 Task: Clear the autofill form data from all time.
Action: Mouse moved to (1068, 27)
Screenshot: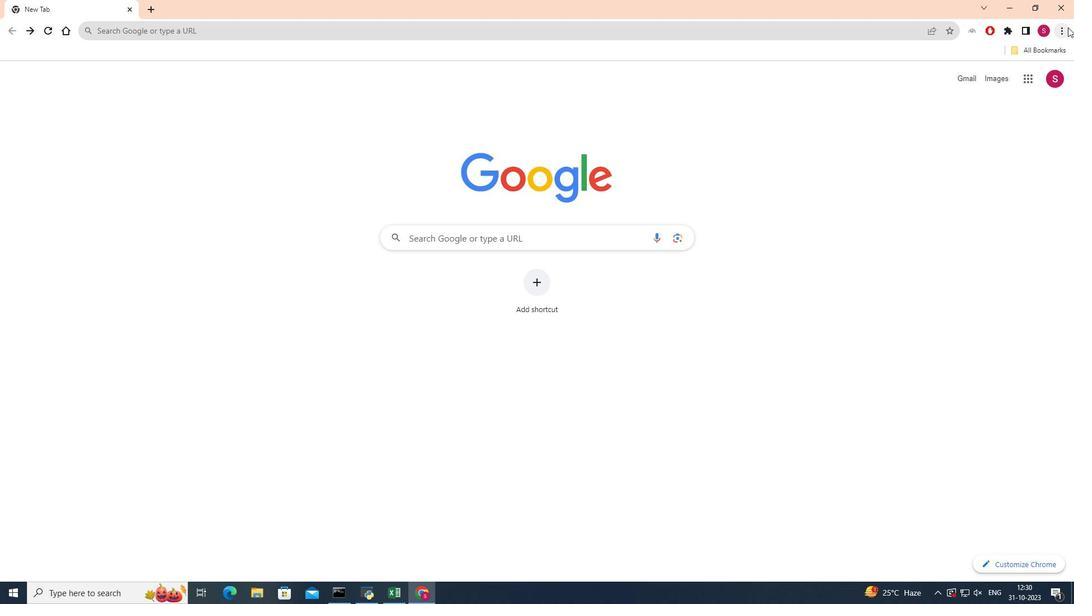 
Action: Mouse pressed left at (1068, 27)
Screenshot: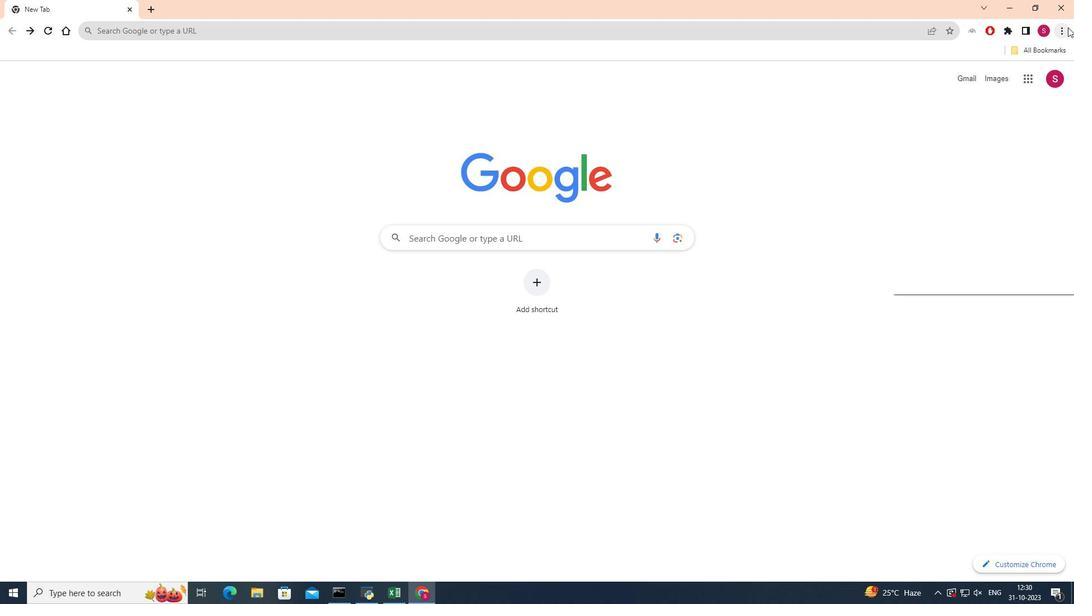 
Action: Mouse moved to (910, 82)
Screenshot: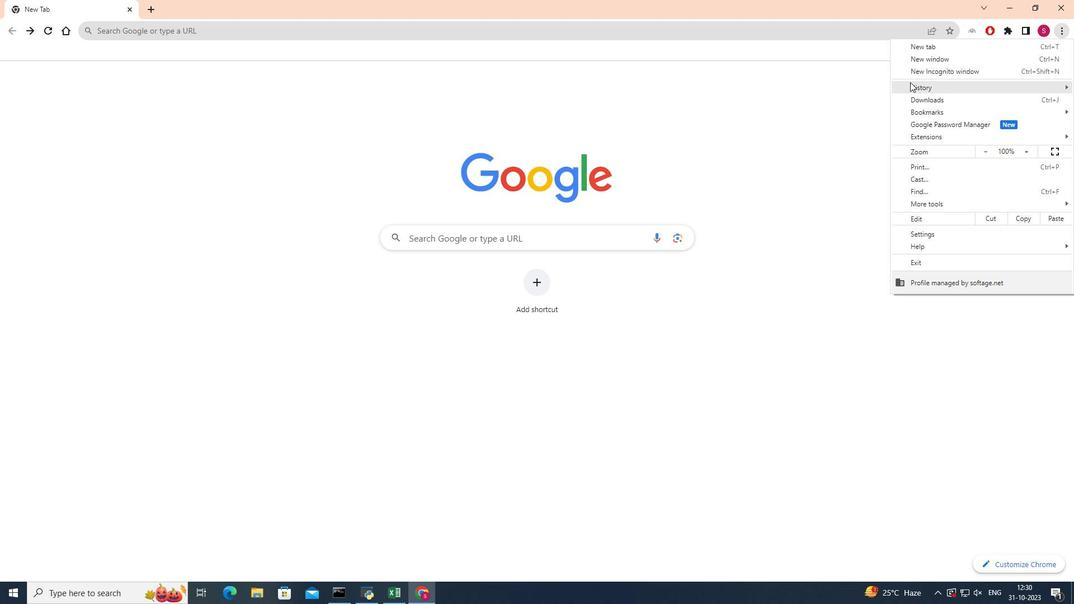 
Action: Mouse pressed left at (910, 82)
Screenshot: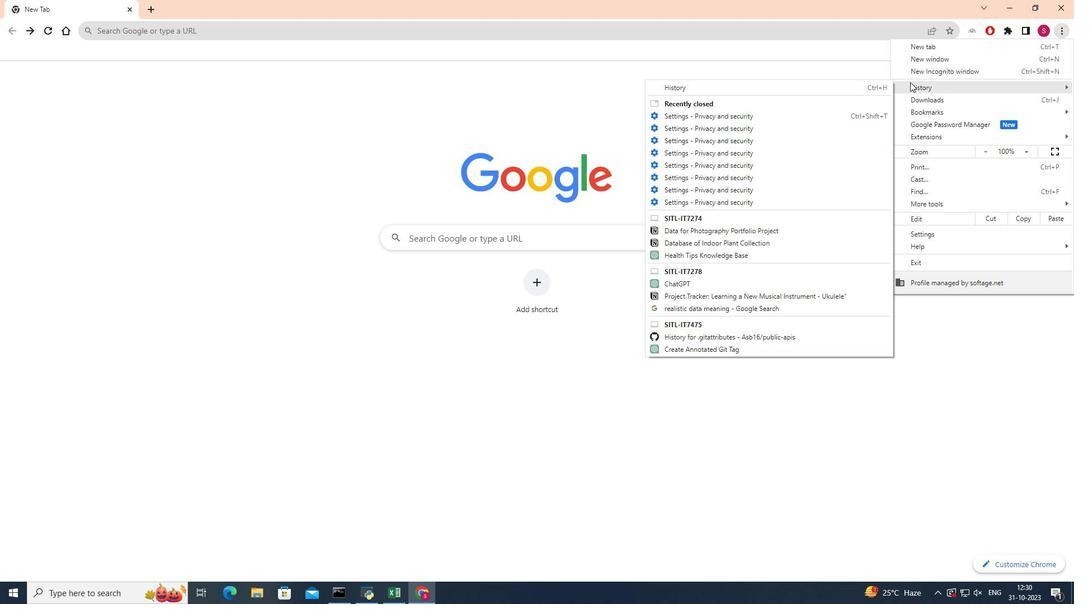 
Action: Mouse moved to (836, 86)
Screenshot: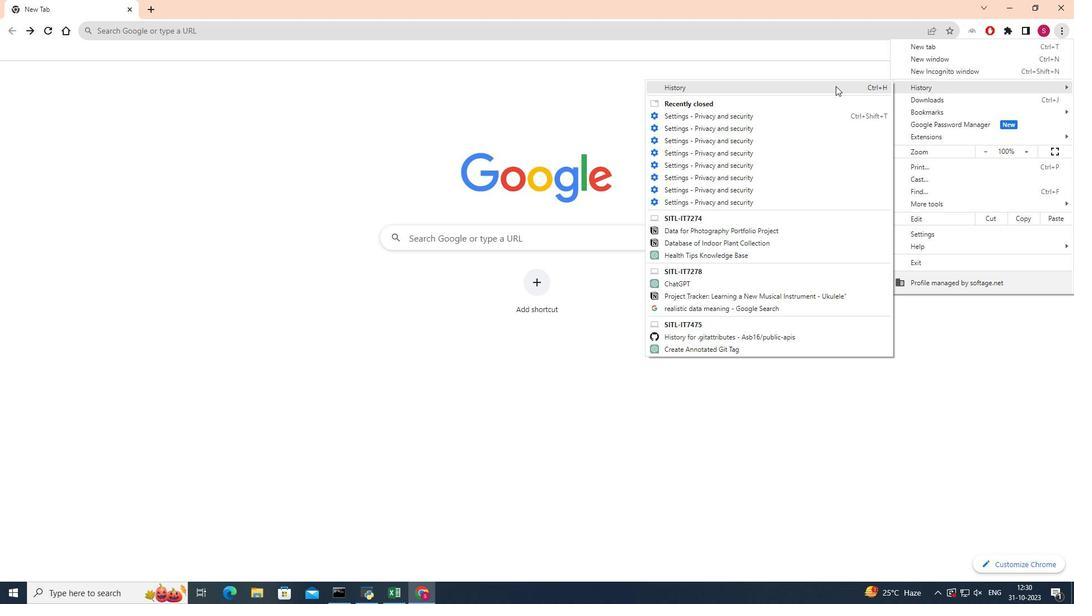 
Action: Mouse pressed left at (836, 86)
Screenshot: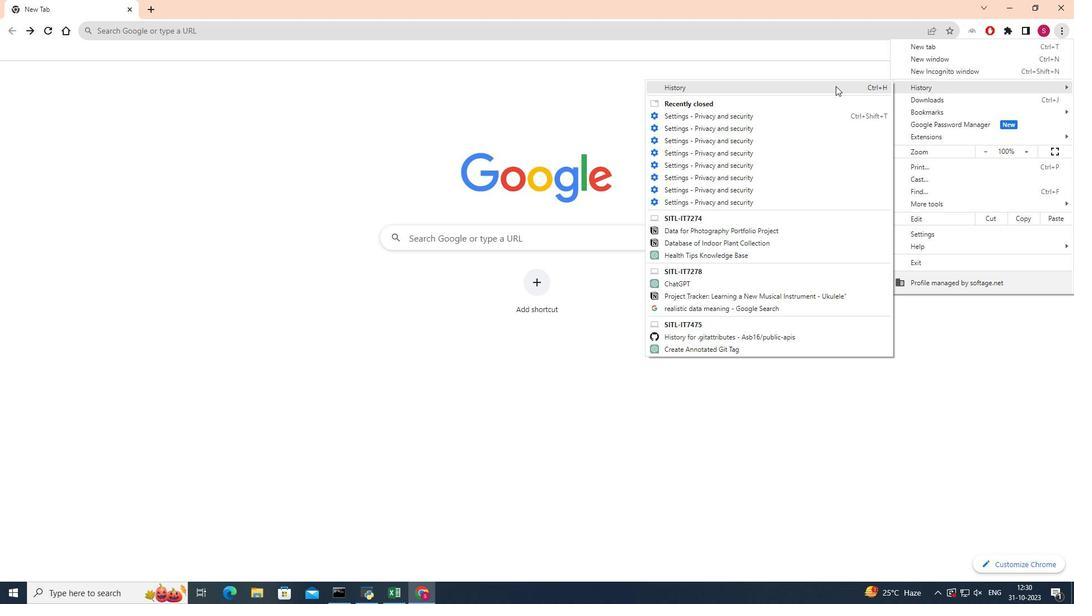 
Action: Mouse moved to (64, 139)
Screenshot: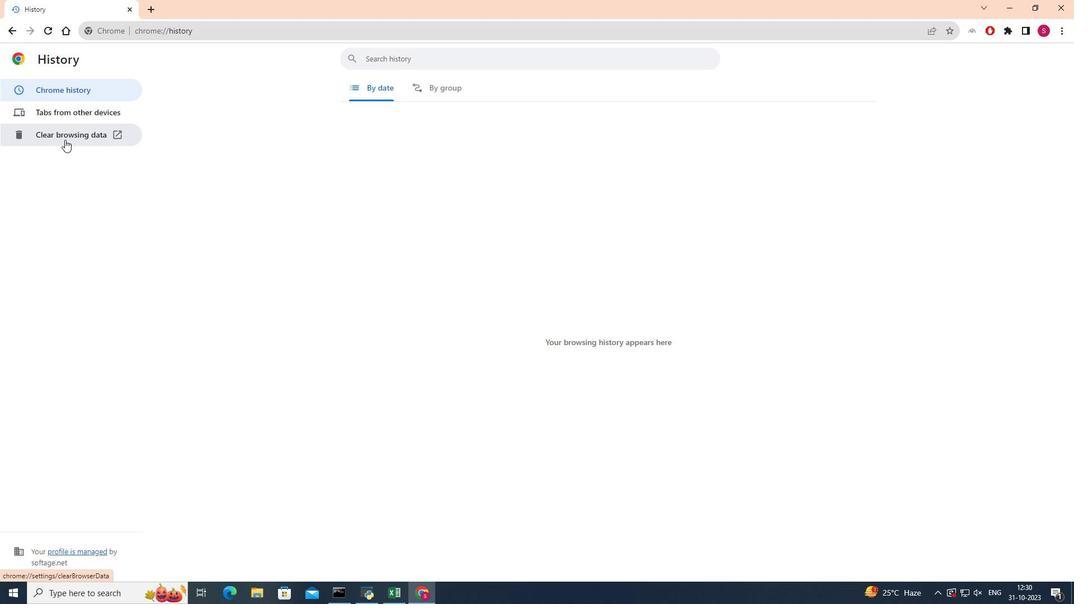 
Action: Mouse pressed left at (64, 139)
Screenshot: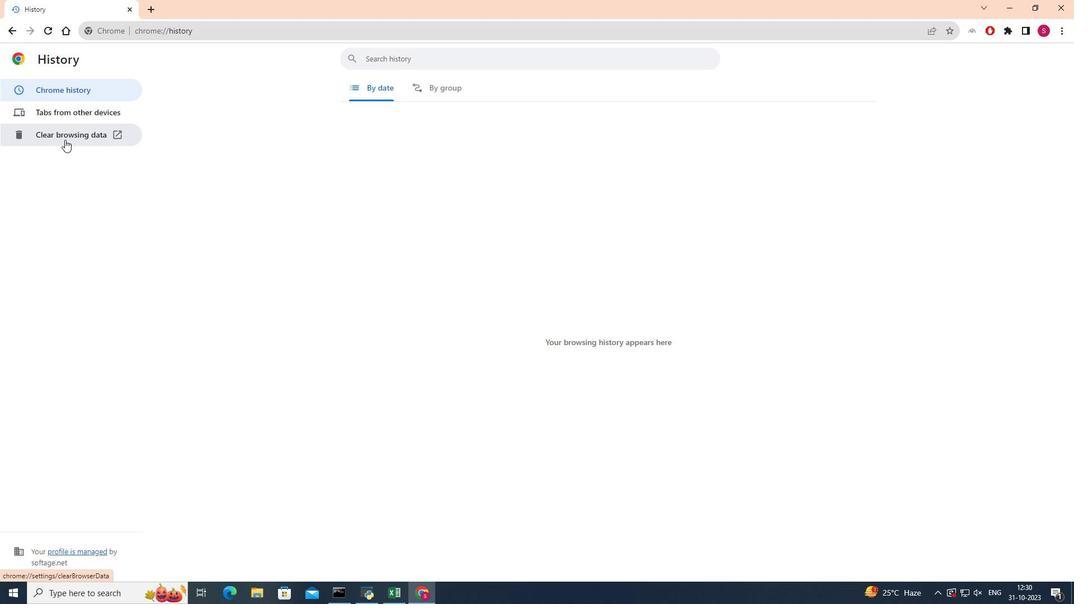 
Action: Mouse moved to (610, 176)
Screenshot: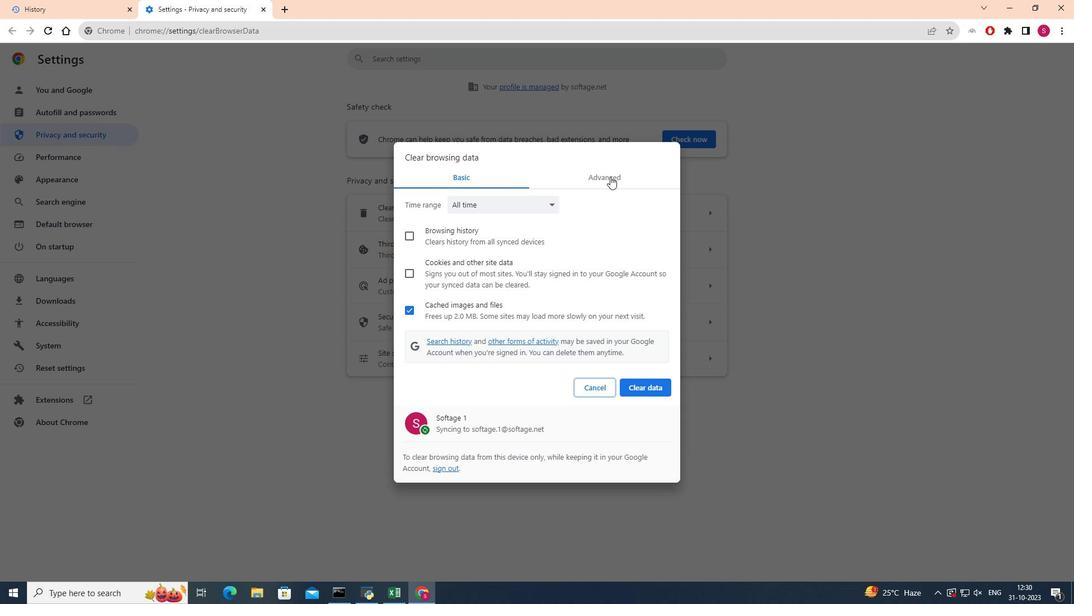 
Action: Mouse pressed left at (610, 176)
Screenshot: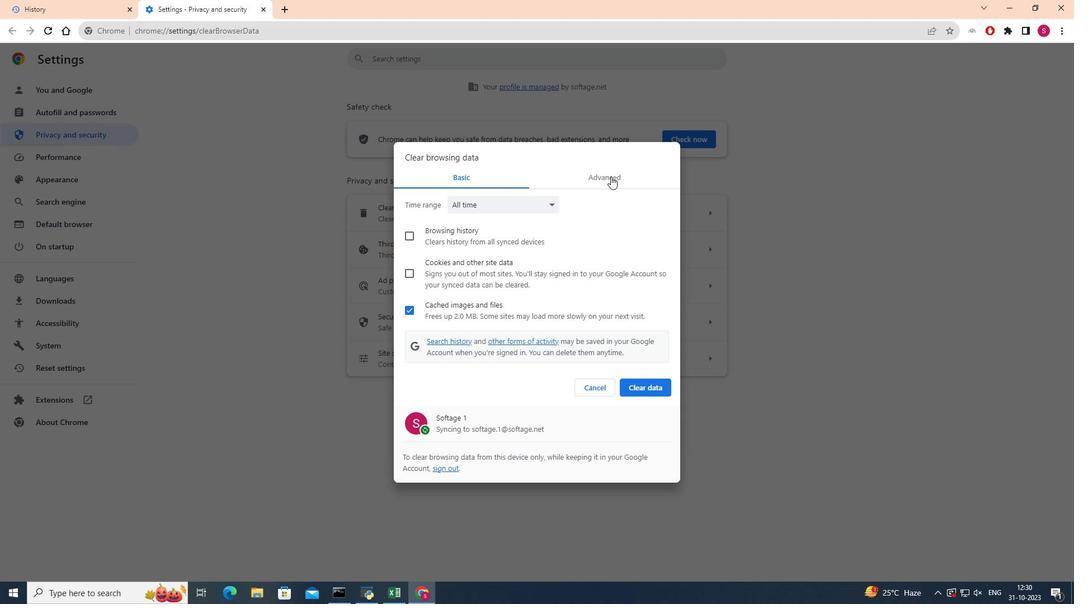 
Action: Mouse moved to (551, 205)
Screenshot: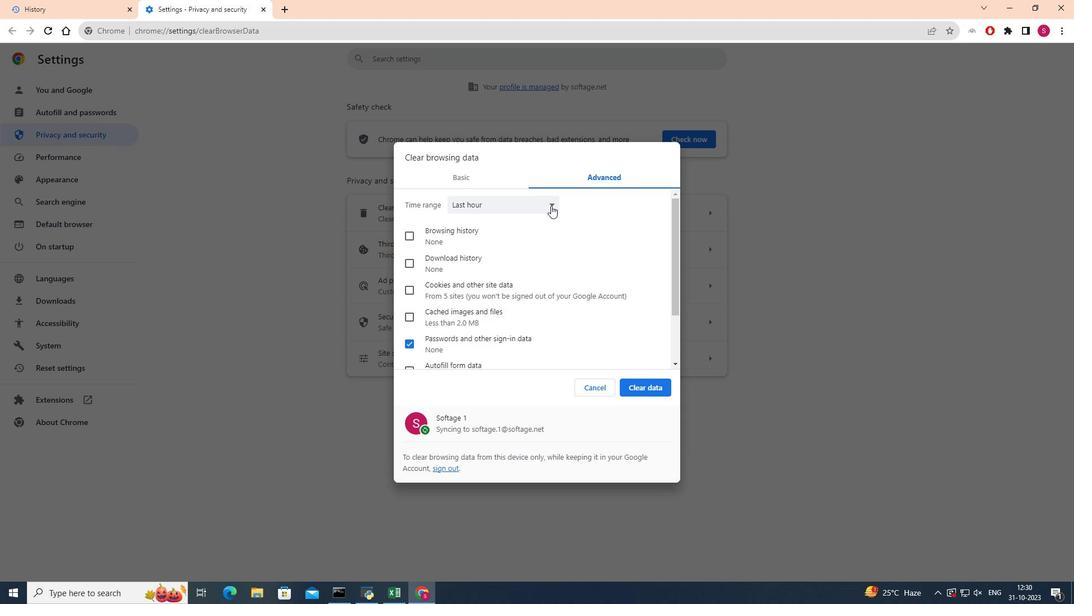 
Action: Mouse pressed left at (551, 205)
Screenshot: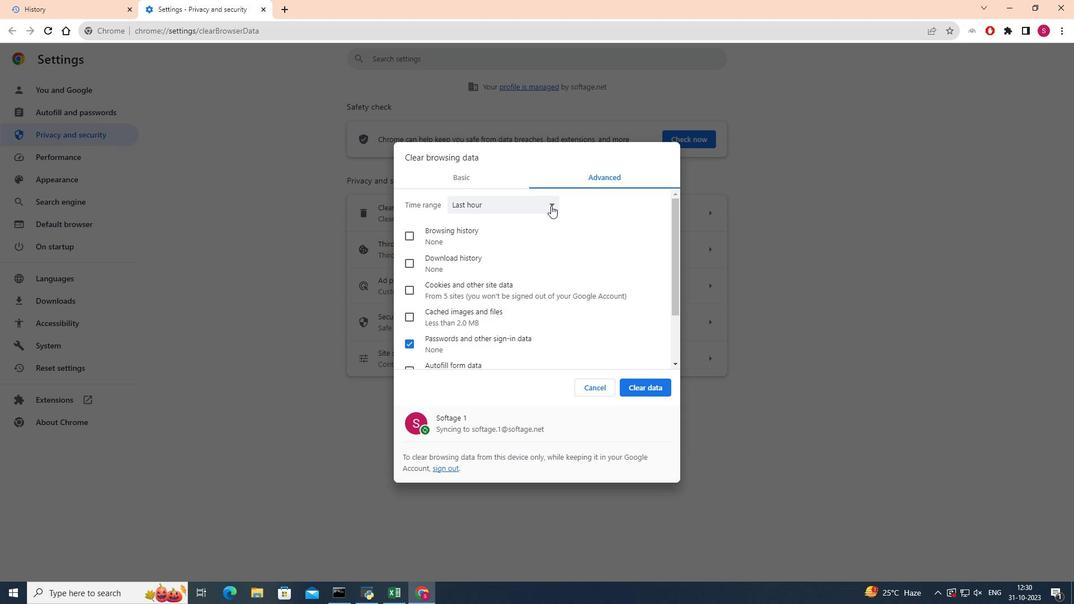 
Action: Mouse moved to (457, 257)
Screenshot: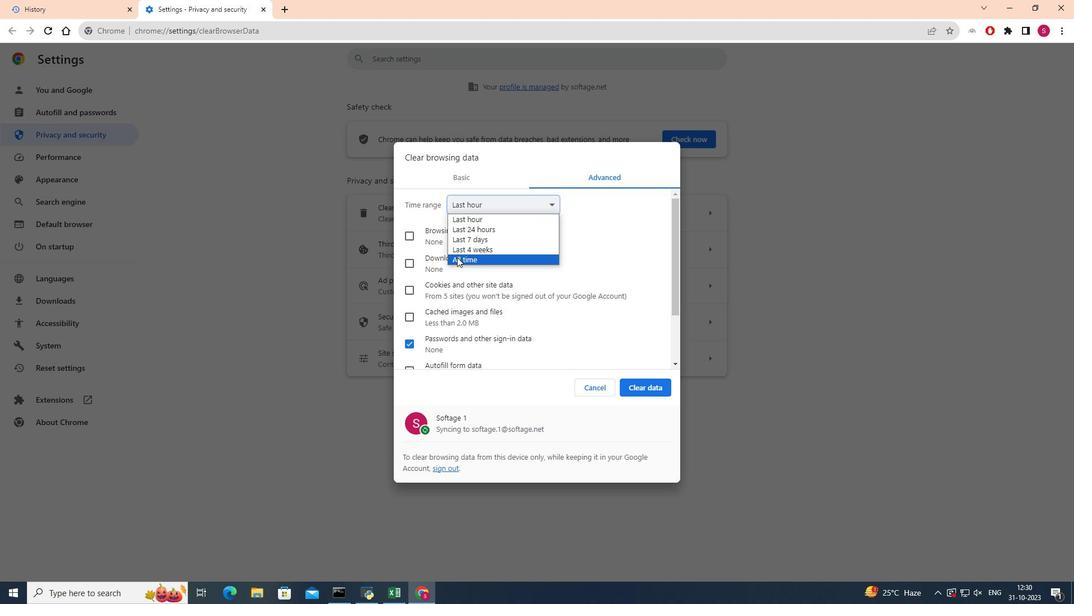 
Action: Mouse pressed left at (457, 257)
Screenshot: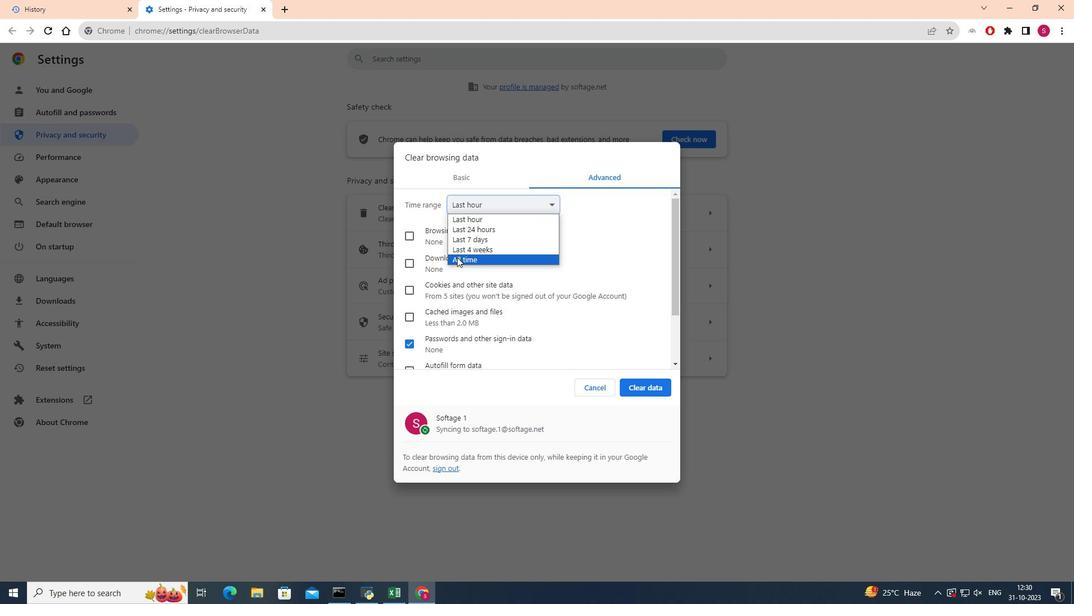 
Action: Mouse moved to (513, 279)
Screenshot: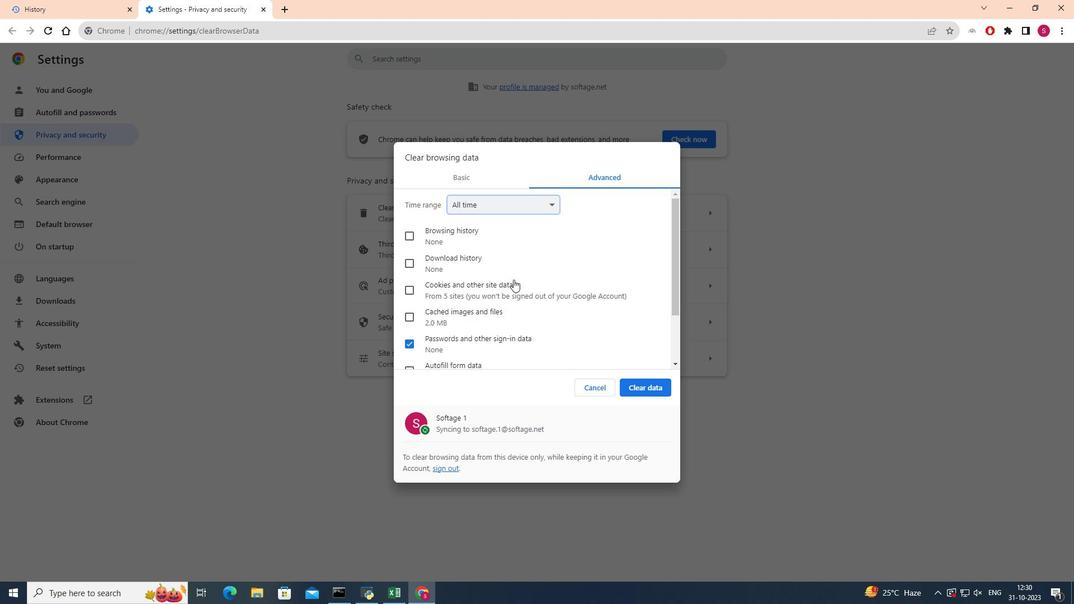 
Action: Mouse scrolled (513, 279) with delta (0, 0)
Screenshot: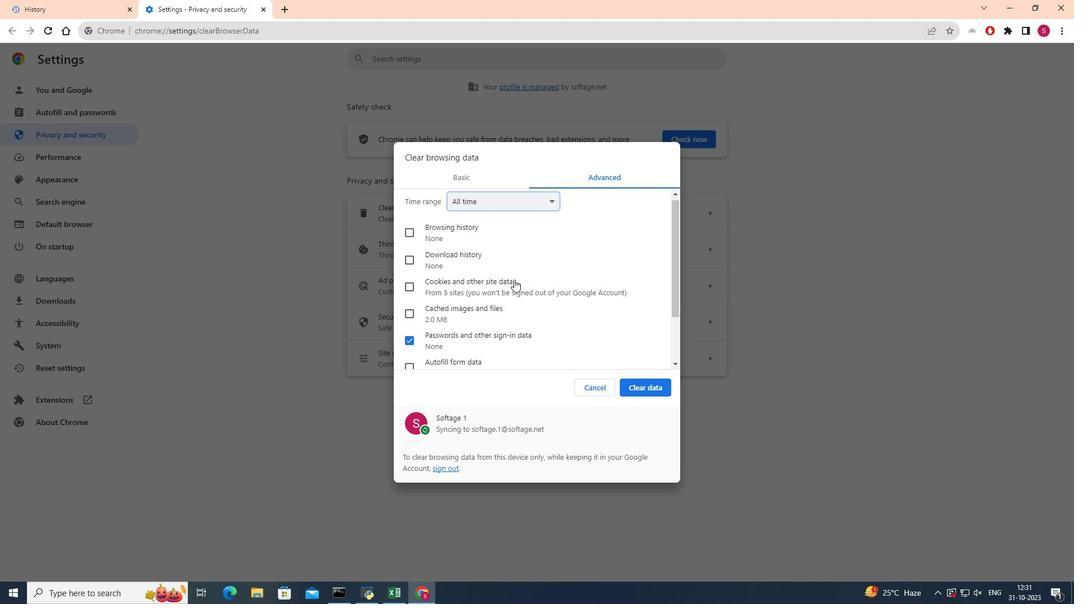 
Action: Mouse moved to (514, 279)
Screenshot: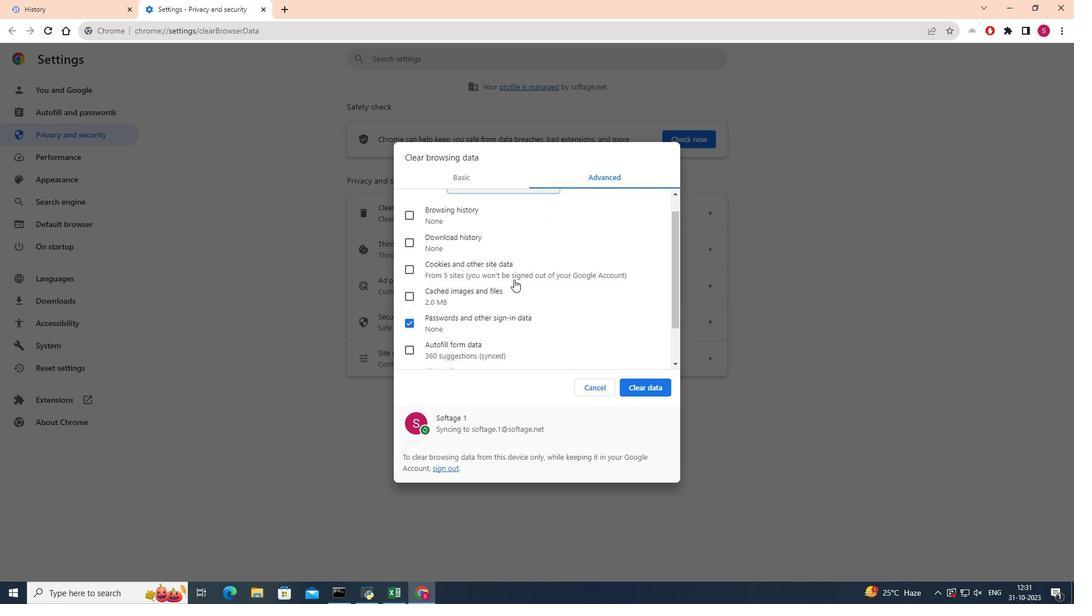 
Action: Mouse scrolled (514, 279) with delta (0, 0)
Screenshot: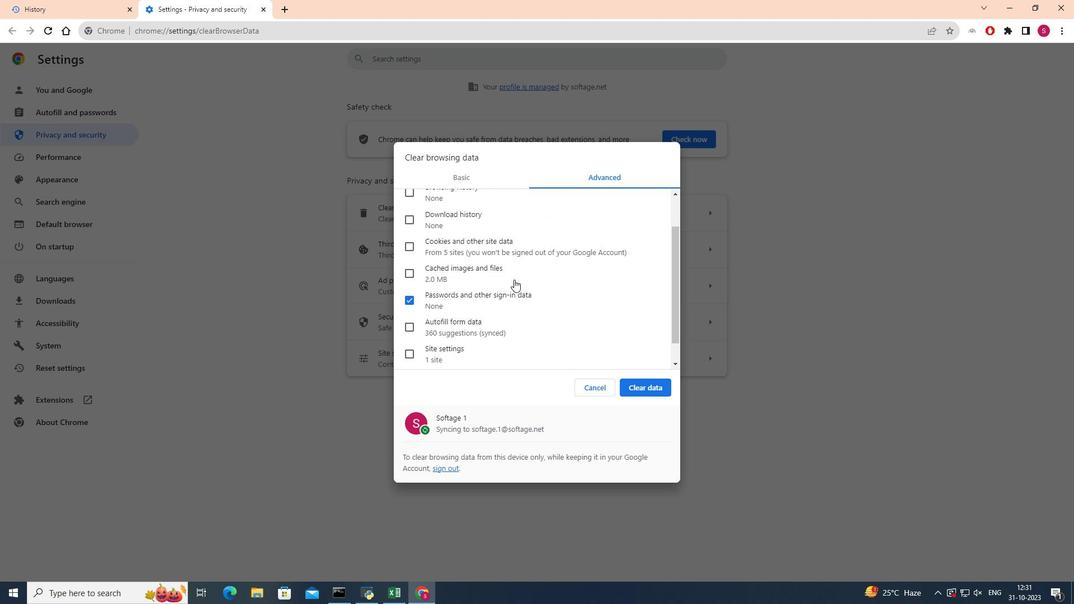 
Action: Mouse moved to (408, 278)
Screenshot: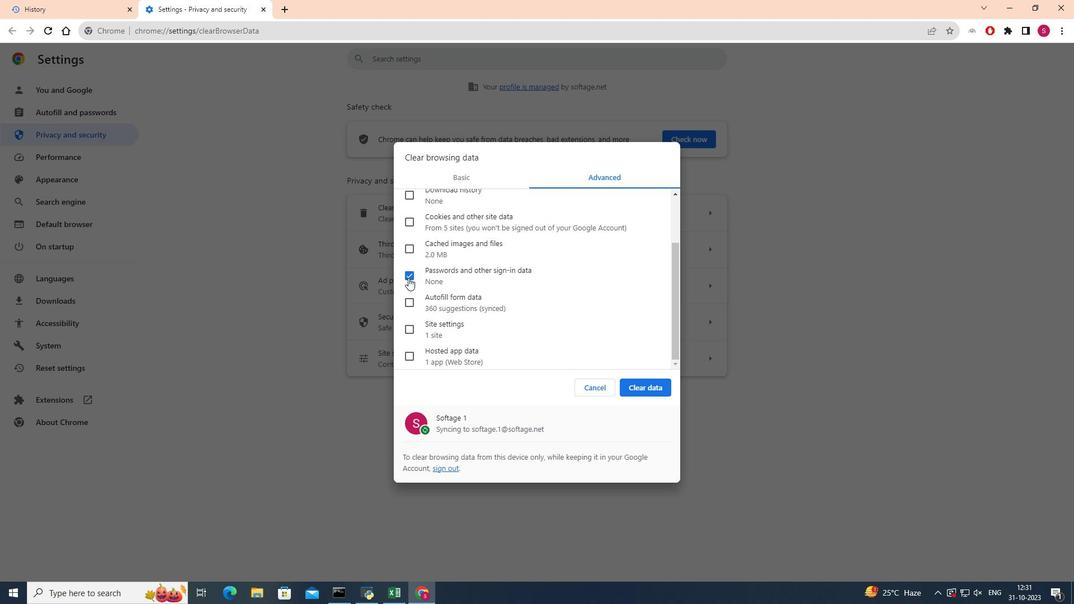 
Action: Mouse pressed left at (408, 278)
Screenshot: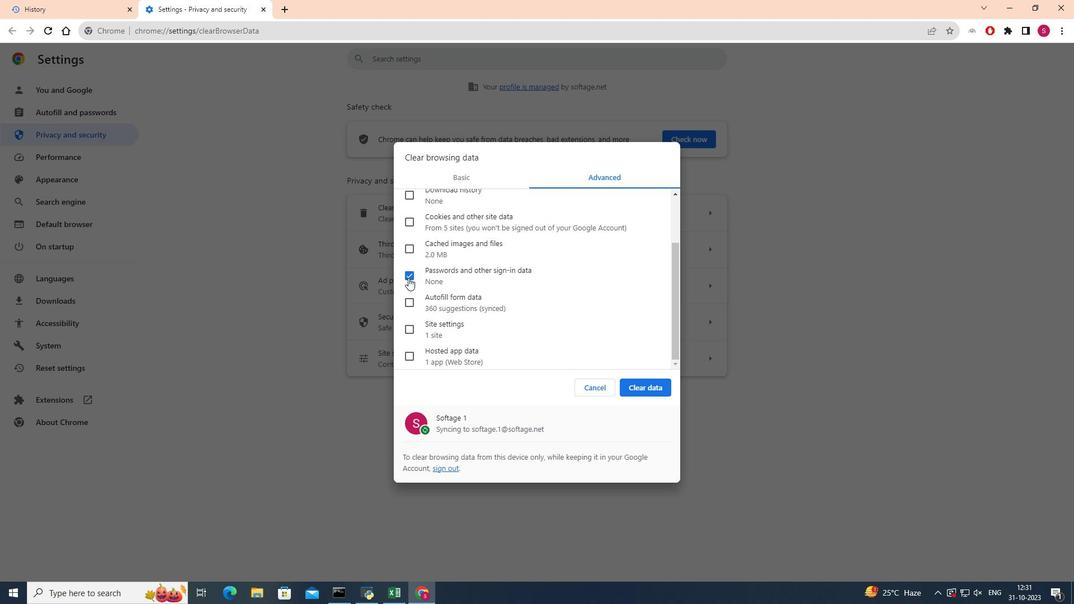 
Action: Mouse moved to (405, 302)
Screenshot: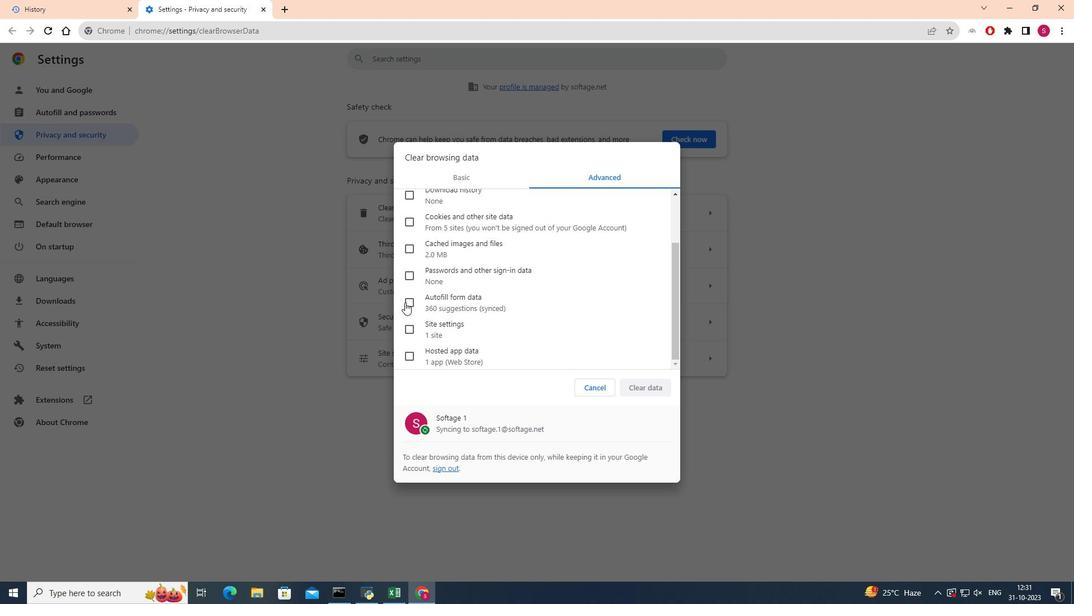 
Action: Mouse pressed left at (405, 302)
Screenshot: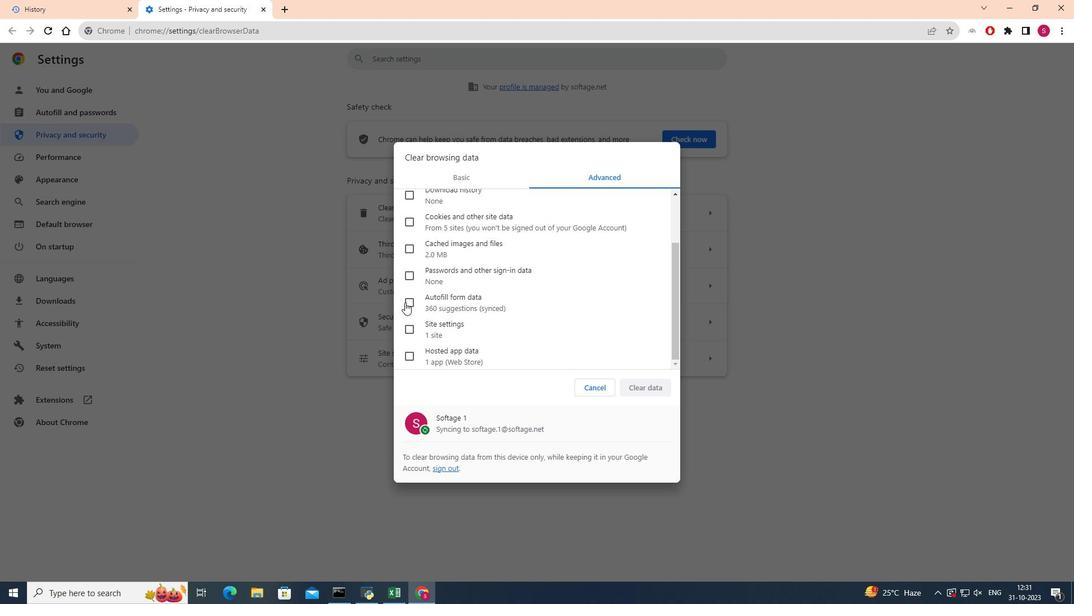 
Action: Mouse moved to (646, 393)
Screenshot: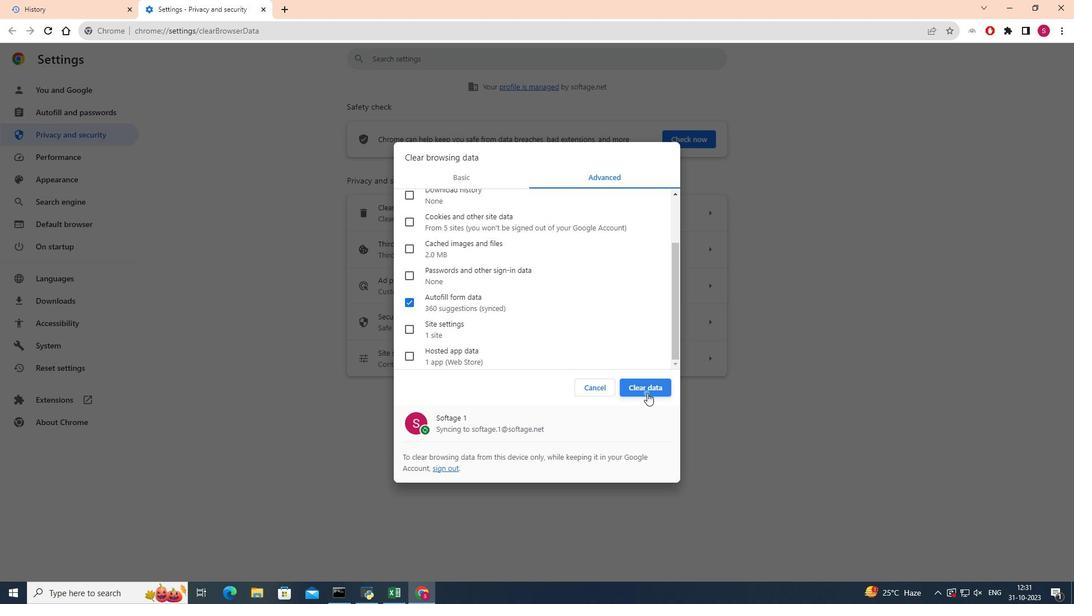 
Action: Mouse pressed left at (646, 393)
Screenshot: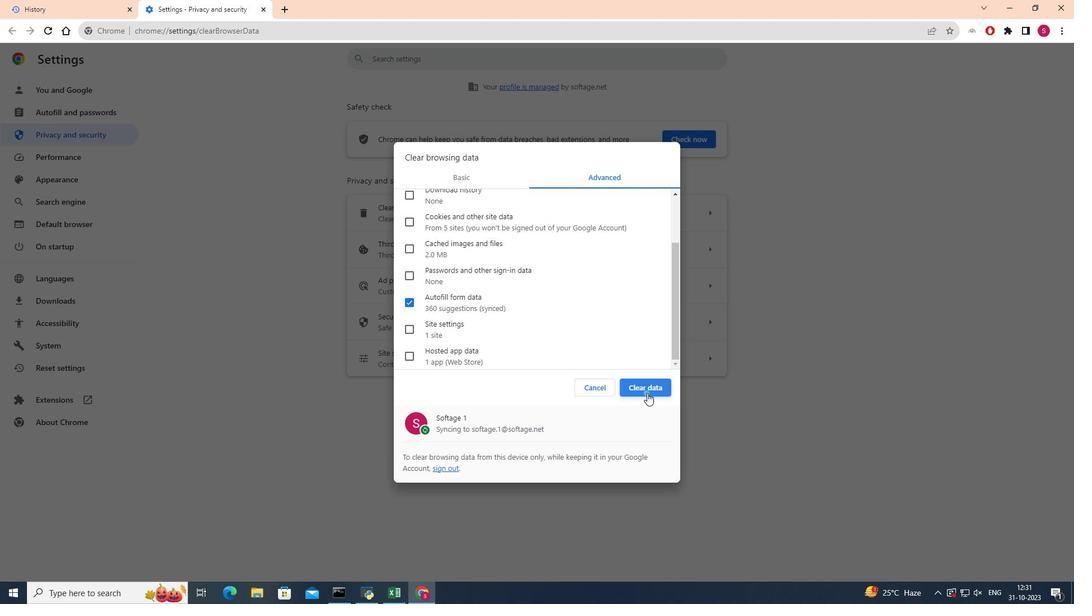 
Action: Mouse moved to (944, 388)
Screenshot: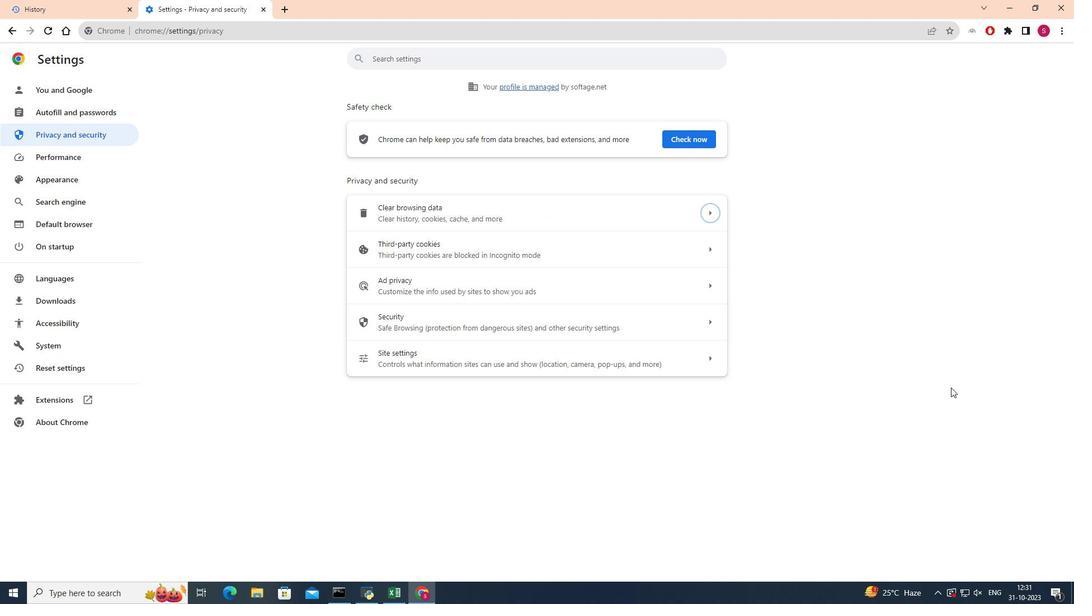 
